 Task: Research Airbnb properties in Wankaner, India from 9th November, 2023 to 16th November, 2023 for 2 adults.2 bedrooms having 2 beds and 1 bathroom. Property type can be flat. Amenities needed are: washing machine. Look for 4 properties as per requirement.
Action: Mouse moved to (467, 59)
Screenshot: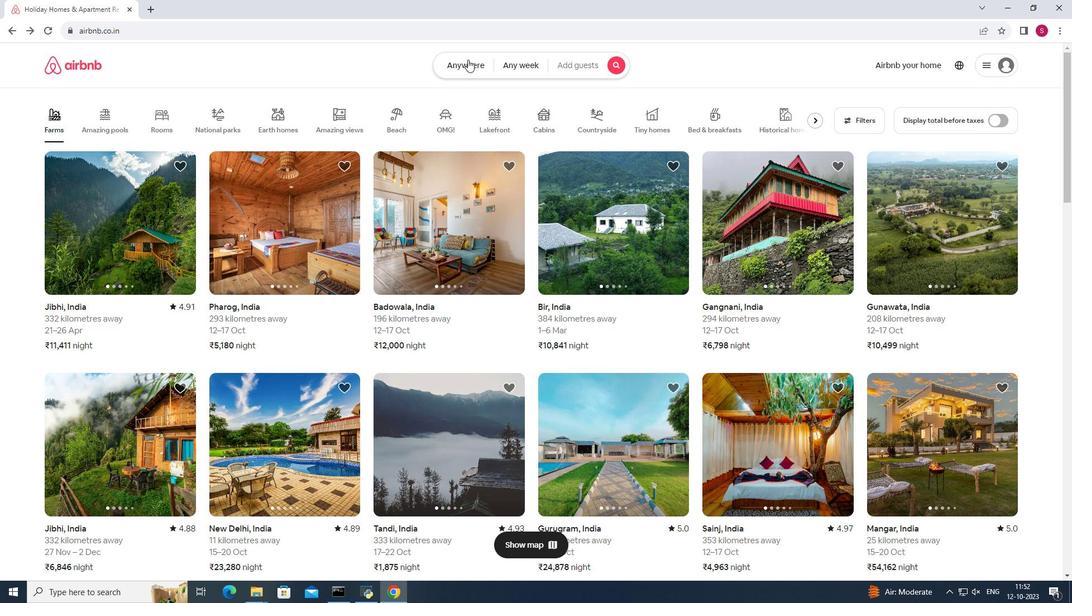 
Action: Mouse pressed left at (467, 59)
Screenshot: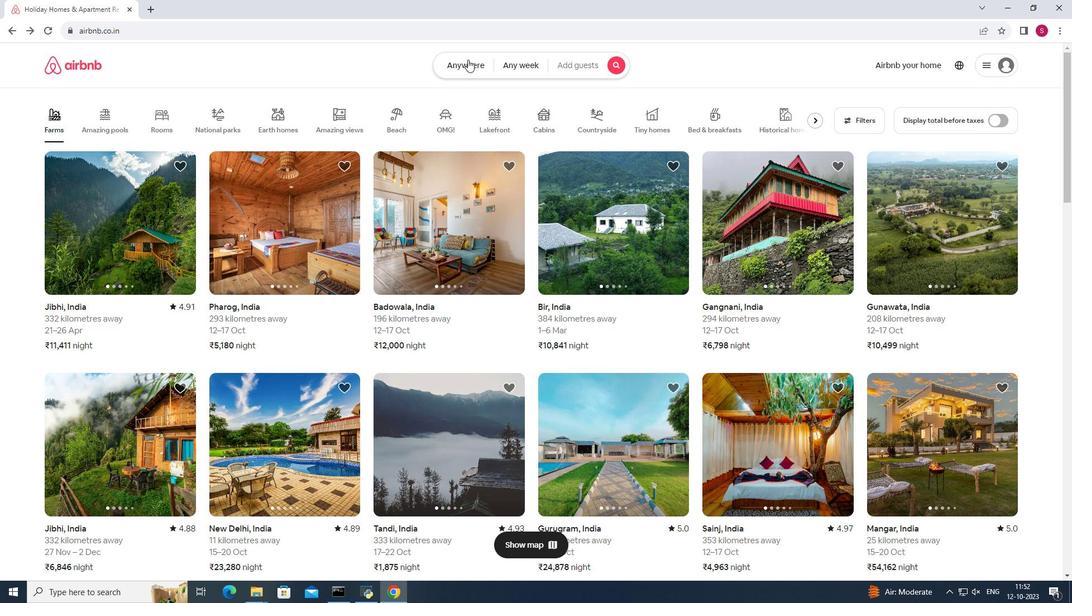 
Action: Mouse moved to (407, 100)
Screenshot: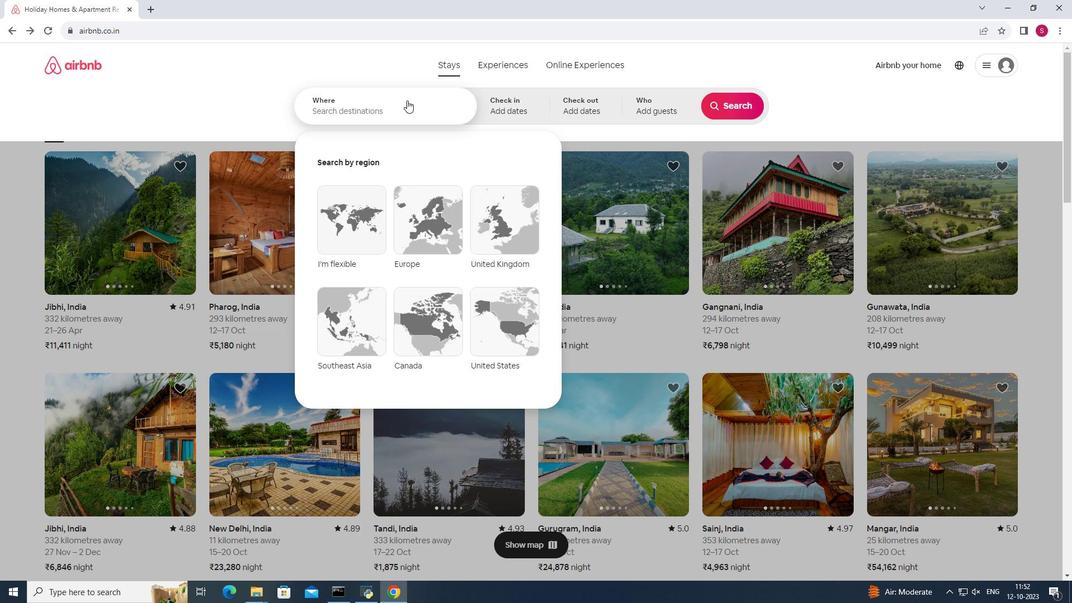 
Action: Mouse pressed left at (407, 100)
Screenshot: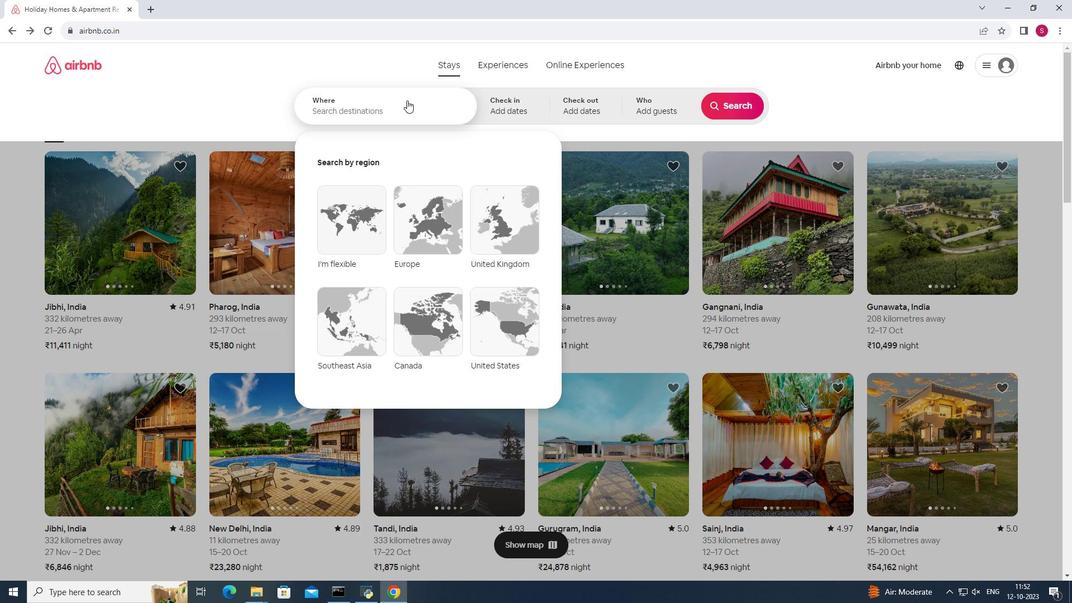 
Action: Key pressed <Key.shift><Key.shift><Key.shift>Wankaner<Key.enter>
Screenshot: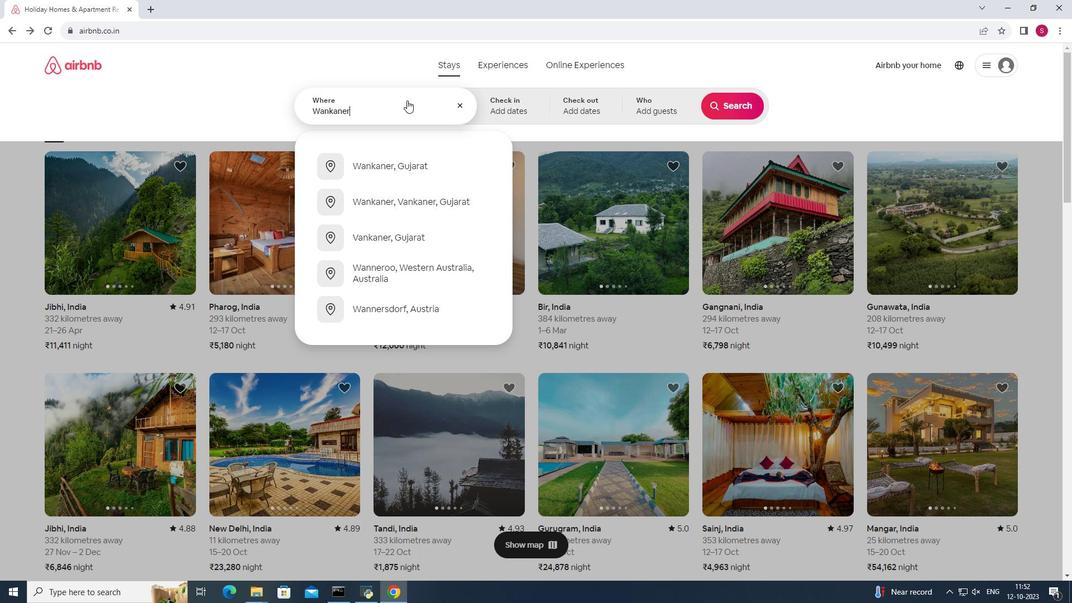 
Action: Mouse moved to (670, 296)
Screenshot: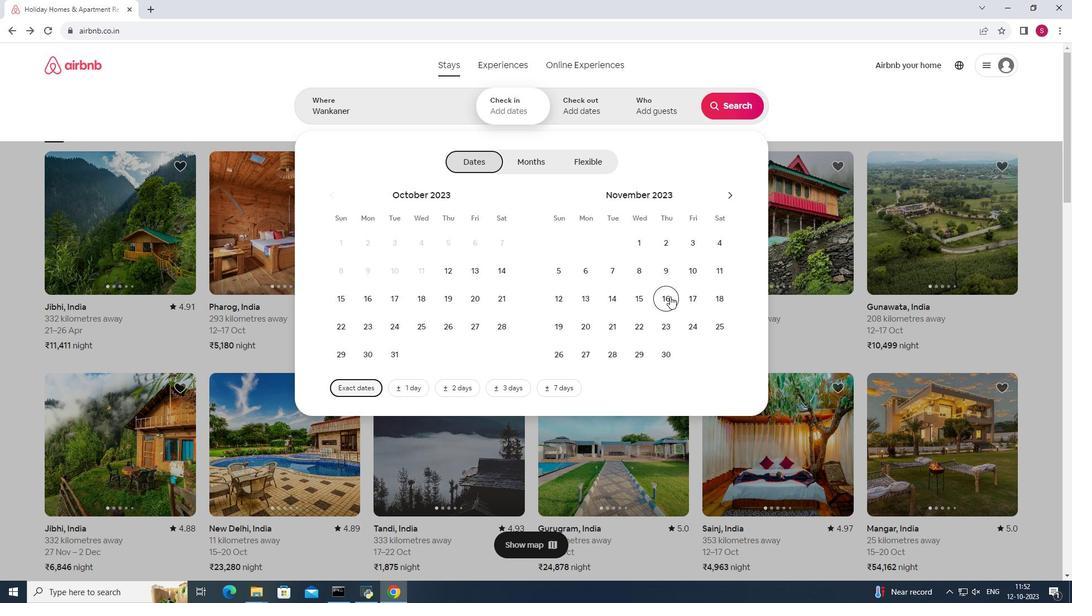 
Action: Mouse pressed left at (670, 296)
Screenshot: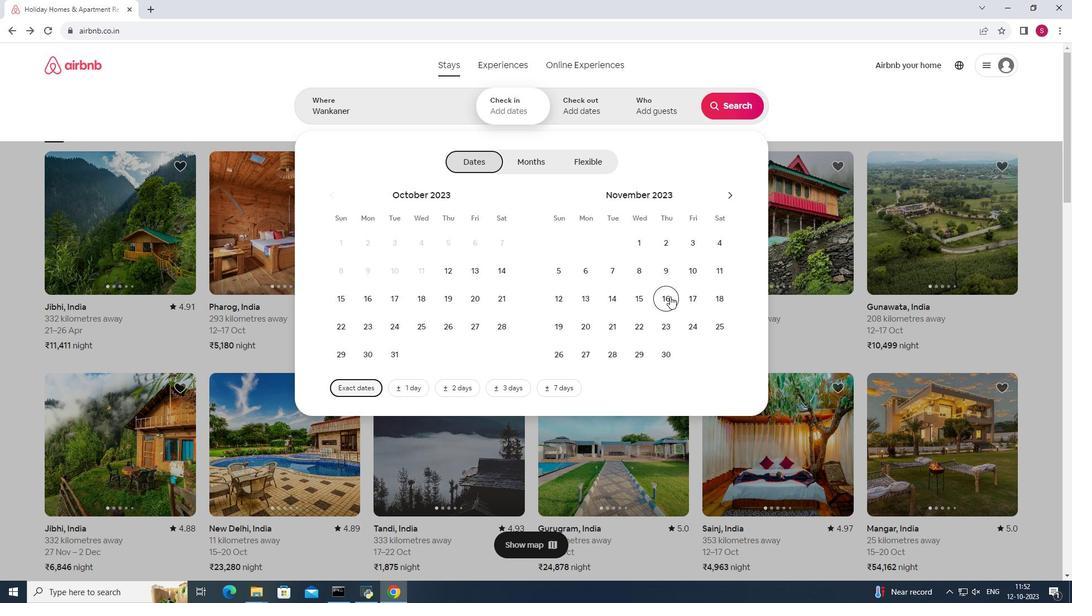 
Action: Mouse moved to (667, 271)
Screenshot: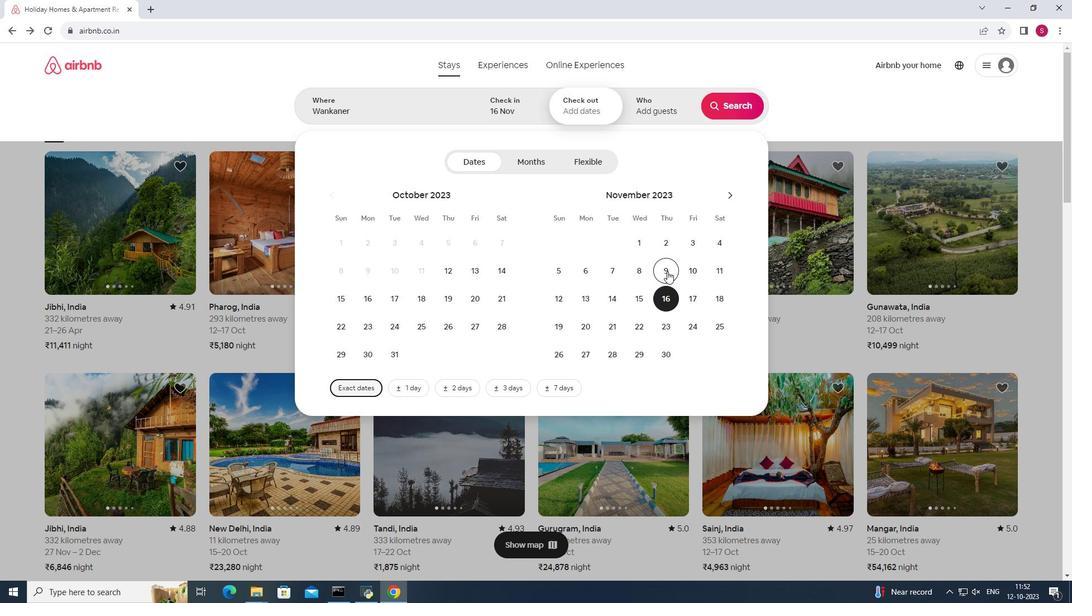 
Action: Mouse pressed left at (667, 271)
Screenshot: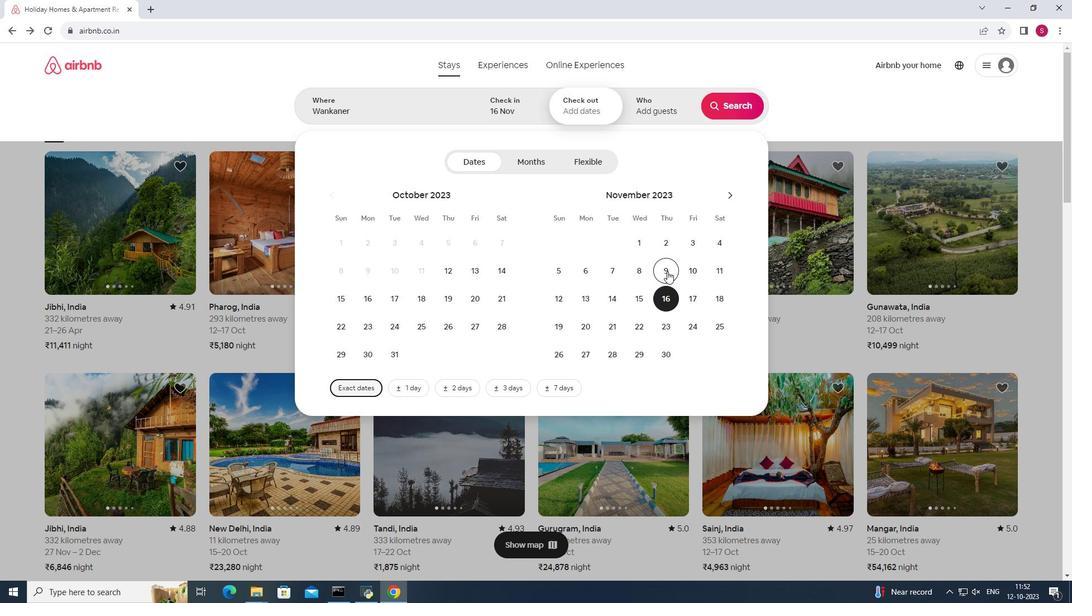 
Action: Mouse moved to (665, 304)
Screenshot: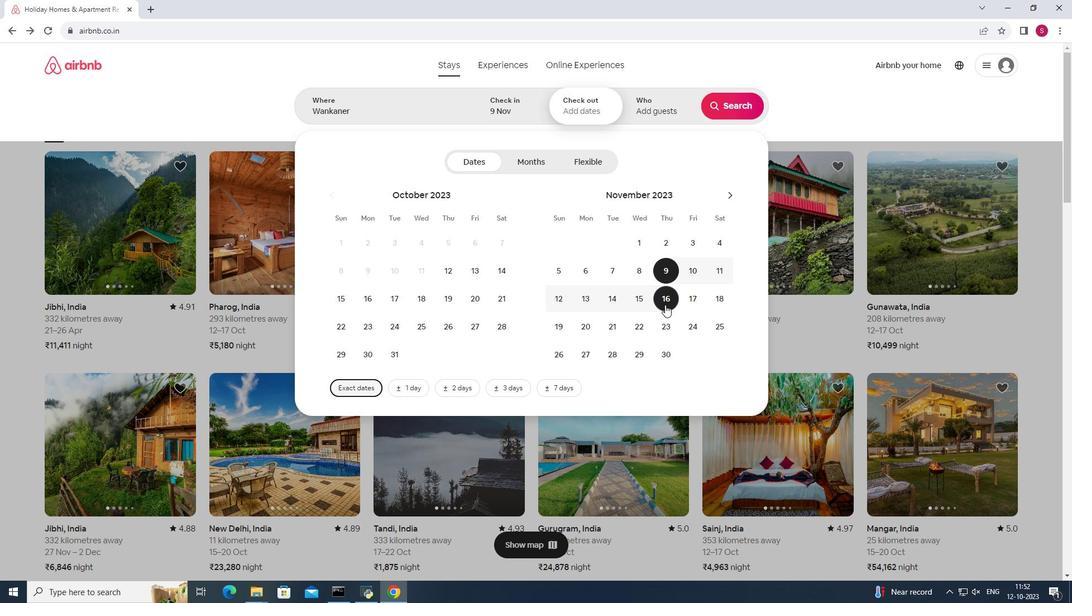 
Action: Mouse pressed left at (665, 304)
Screenshot: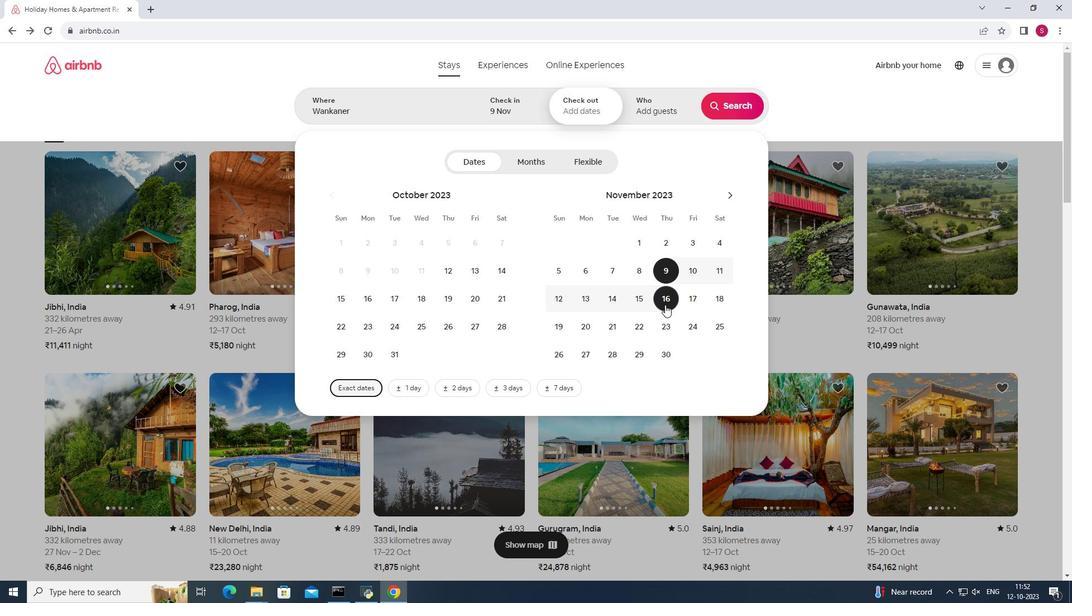 
Action: Mouse moved to (655, 102)
Screenshot: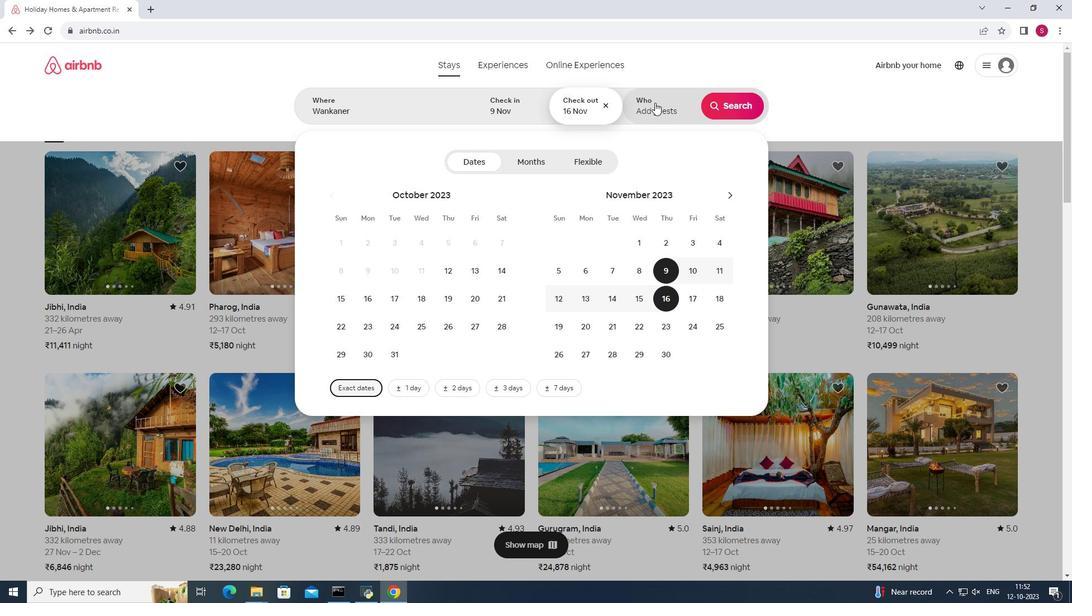 
Action: Mouse pressed left at (655, 102)
Screenshot: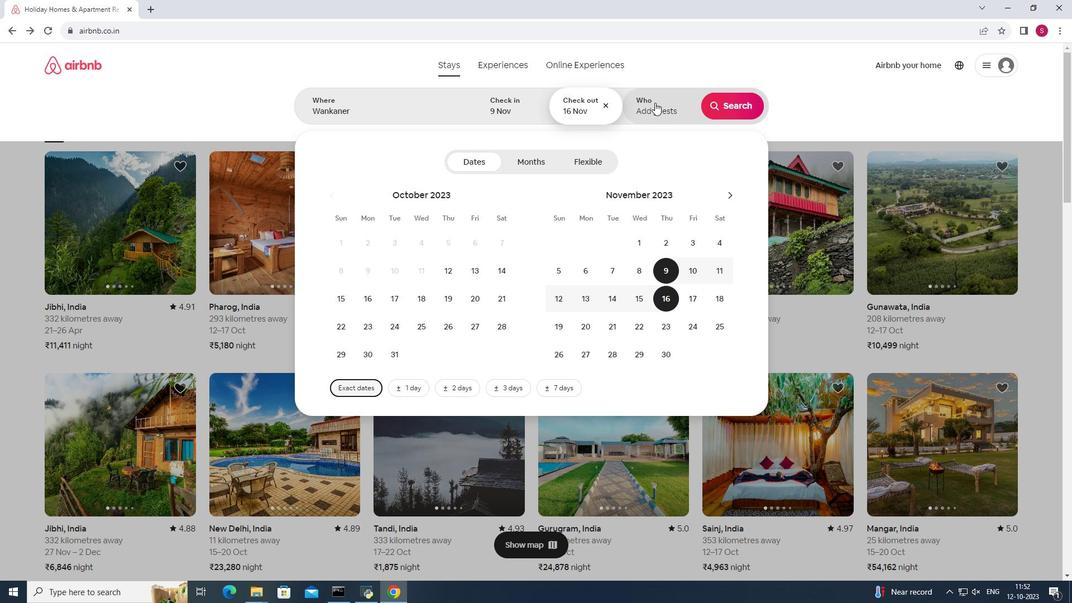 
Action: Mouse moved to (740, 167)
Screenshot: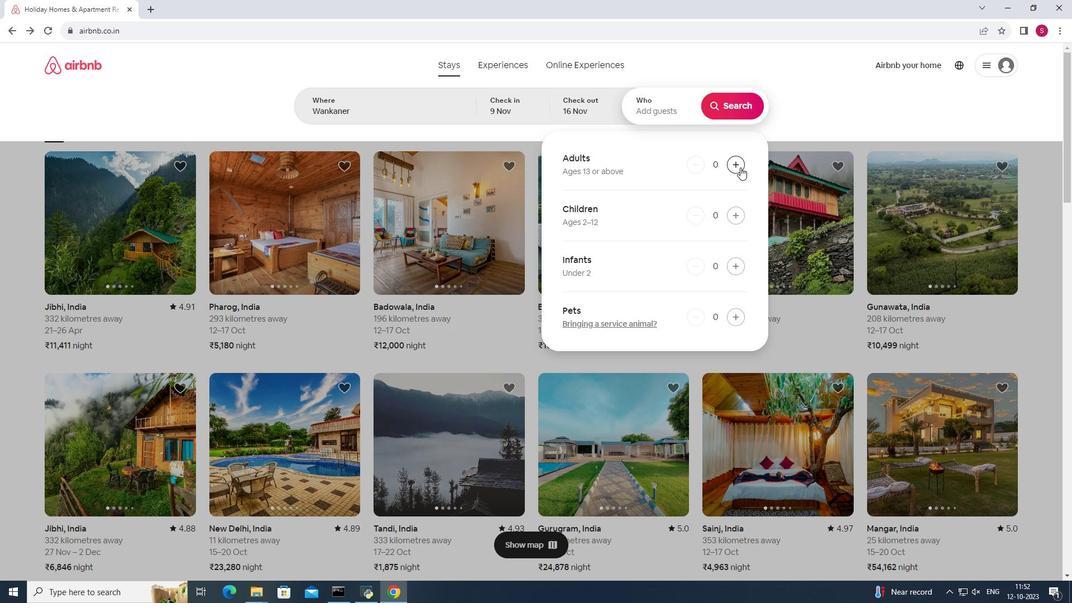 
Action: Mouse pressed left at (740, 167)
Screenshot: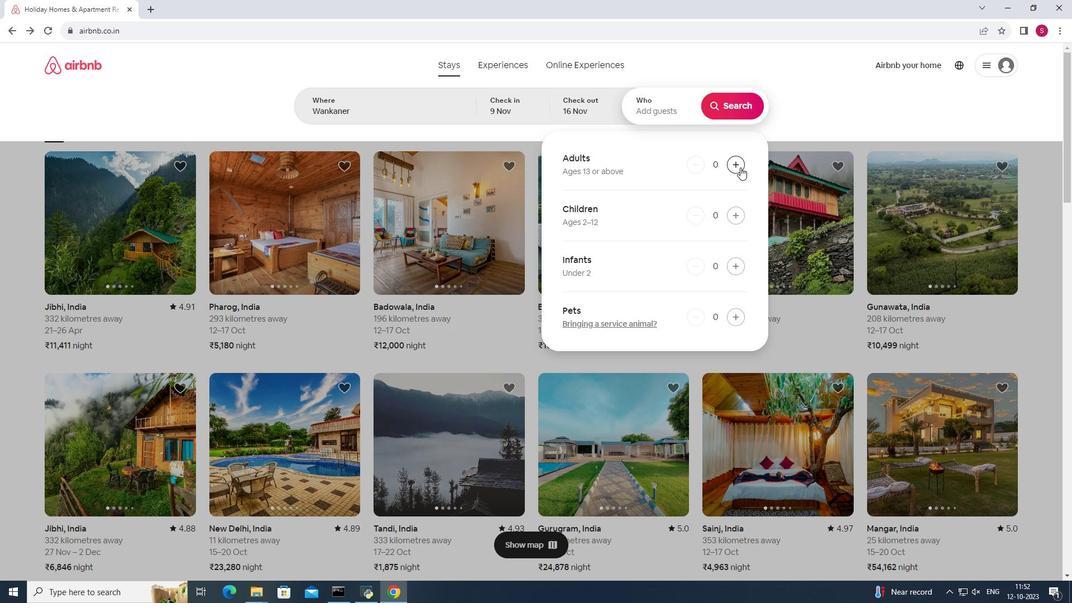 
Action: Mouse pressed left at (740, 167)
Screenshot: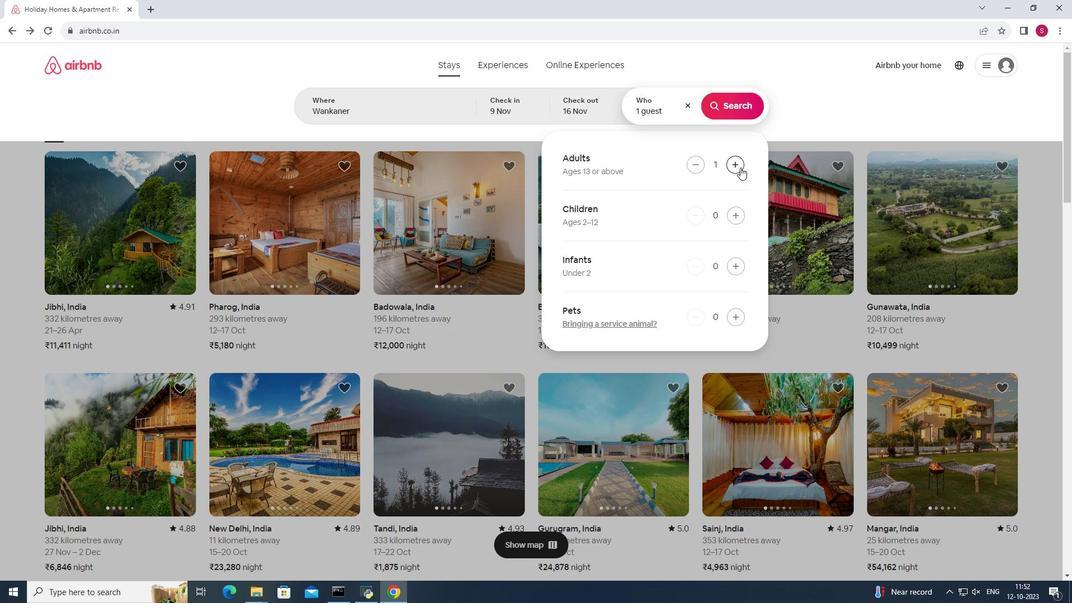 
Action: Mouse moved to (738, 111)
Screenshot: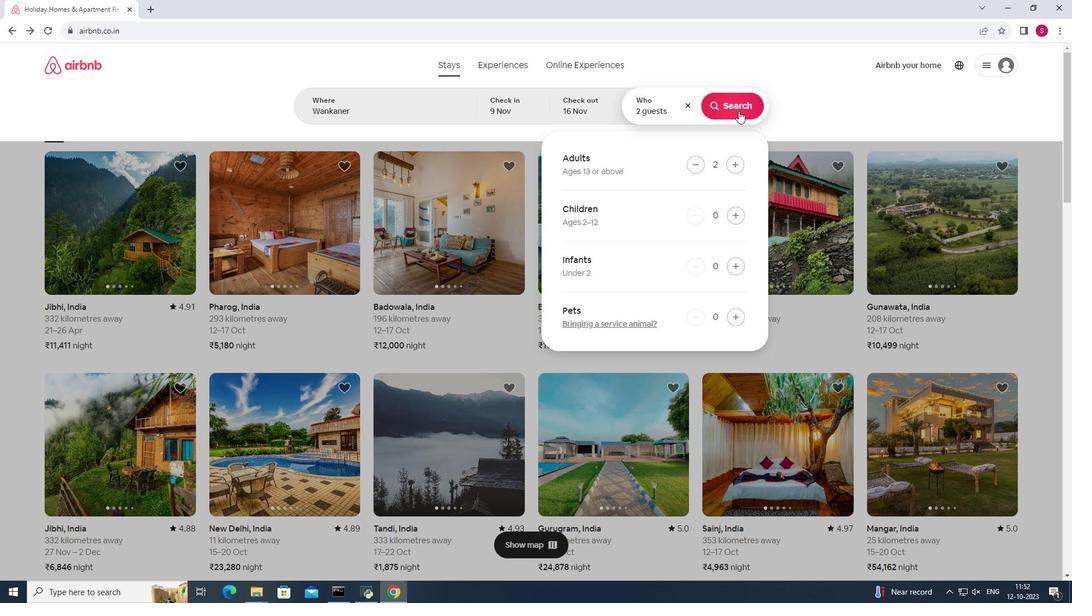 
Action: Mouse pressed left at (738, 111)
Screenshot: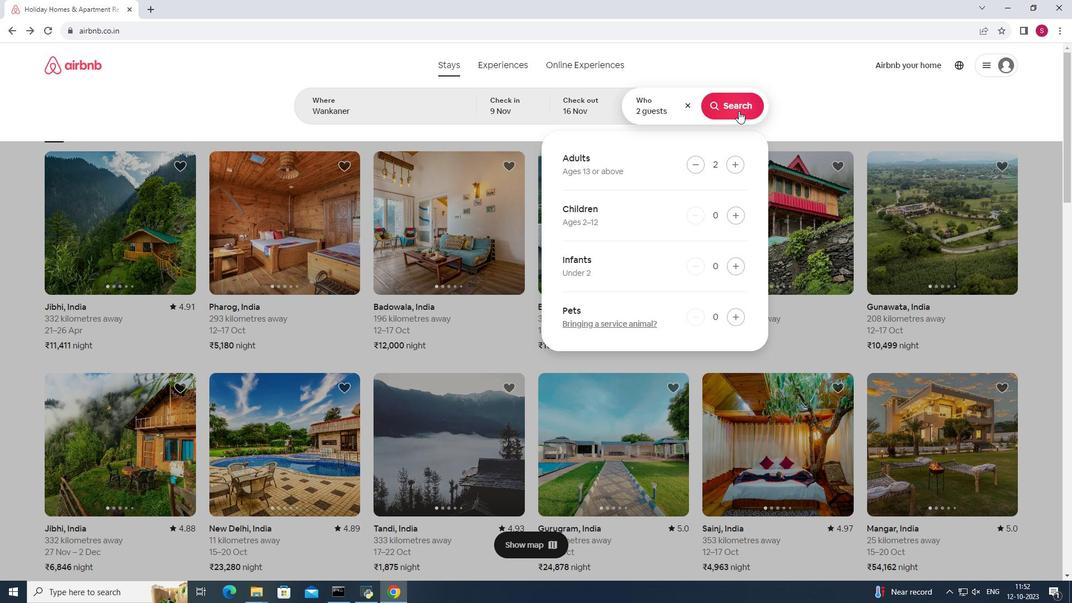 
Action: Mouse moved to (897, 113)
Screenshot: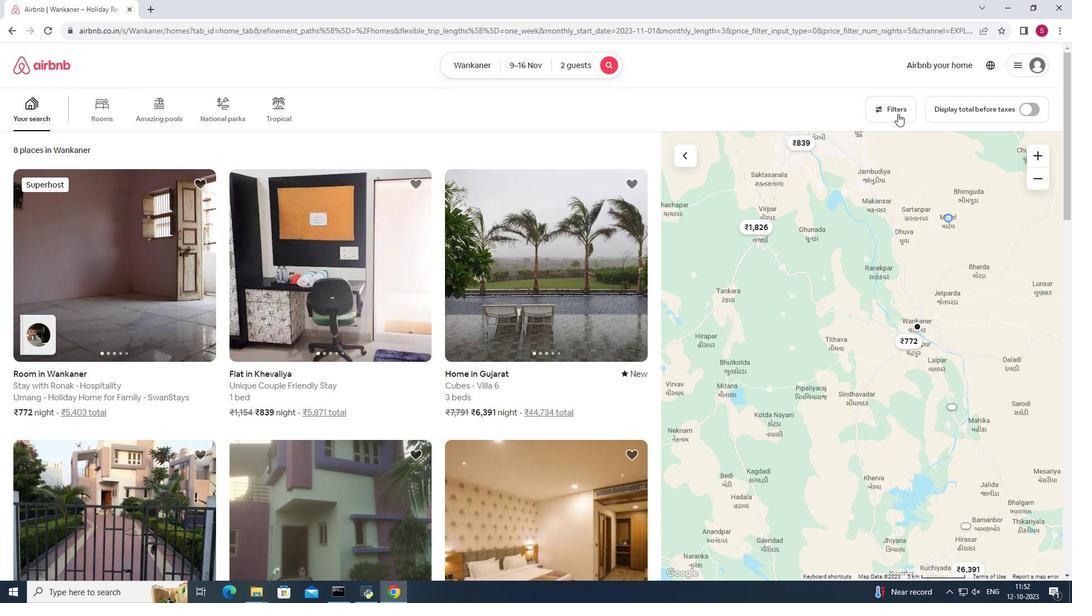 
Action: Mouse pressed left at (897, 113)
Screenshot: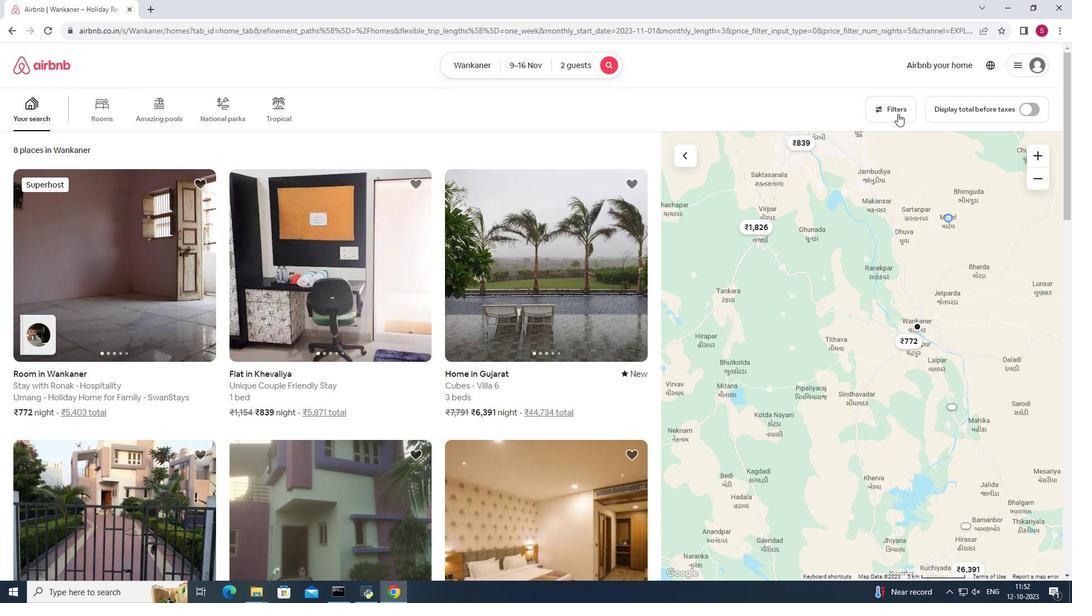 
Action: Mouse pressed left at (897, 113)
Screenshot: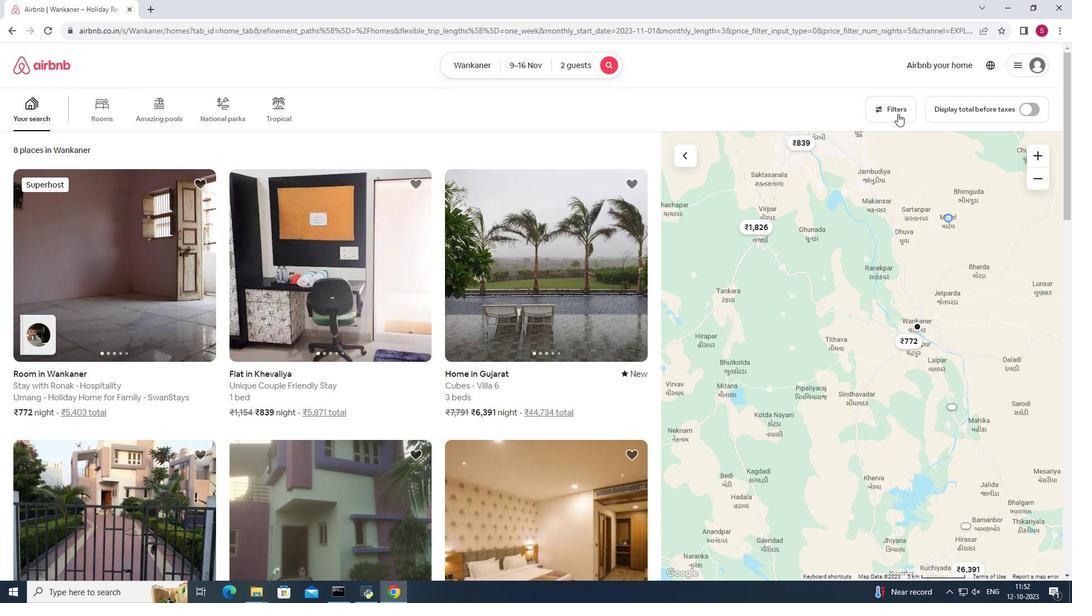 
Action: Mouse moved to (892, 112)
Screenshot: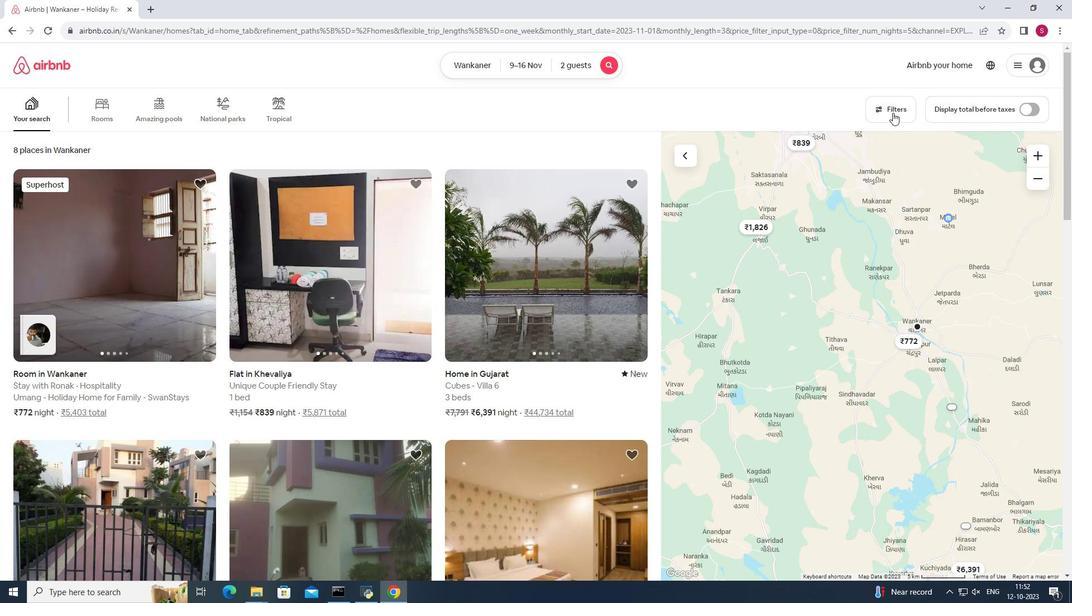
Action: Mouse pressed left at (892, 112)
Screenshot: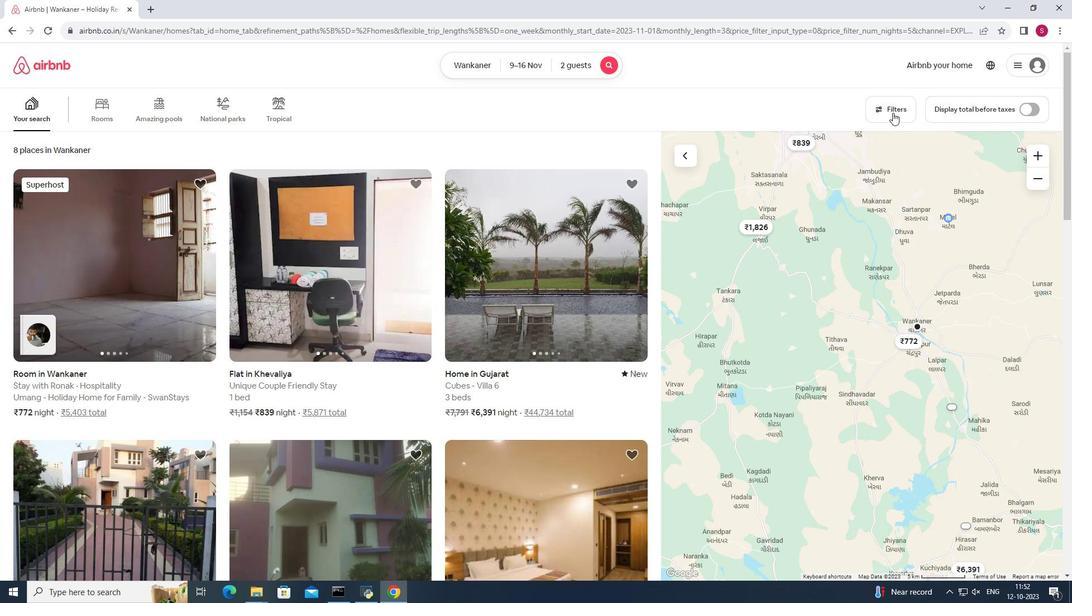 
Action: Mouse moved to (514, 286)
Screenshot: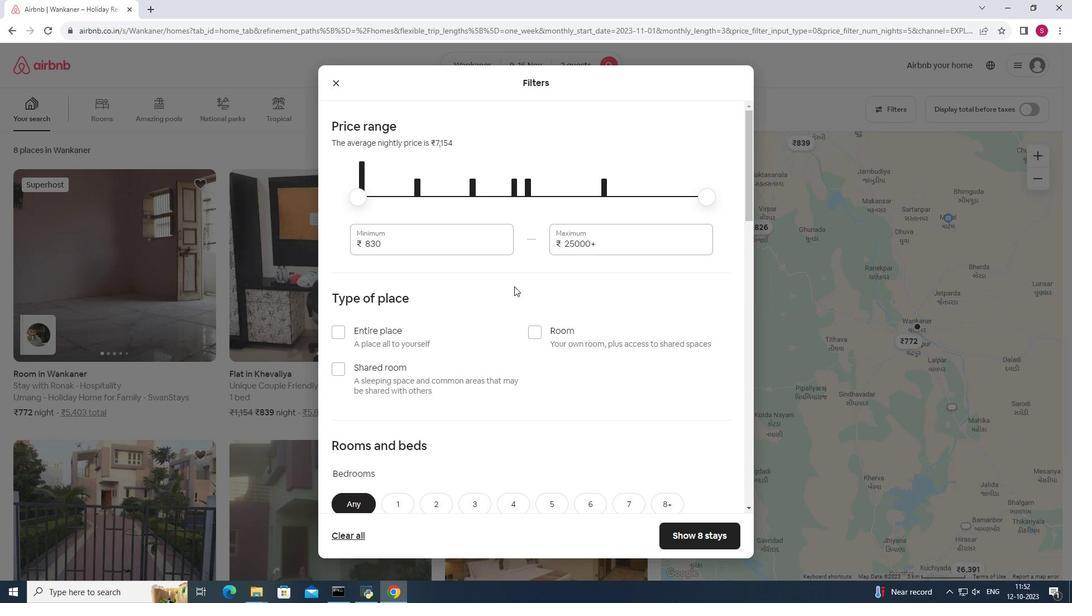 
Action: Mouse scrolled (514, 285) with delta (0, 0)
Screenshot: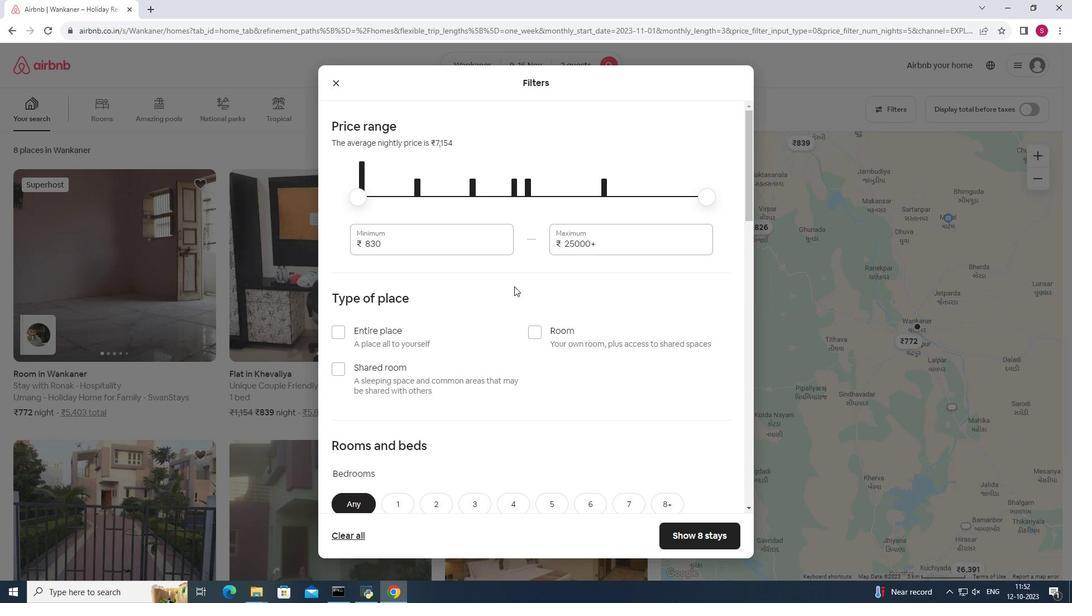 
Action: Mouse moved to (514, 286)
Screenshot: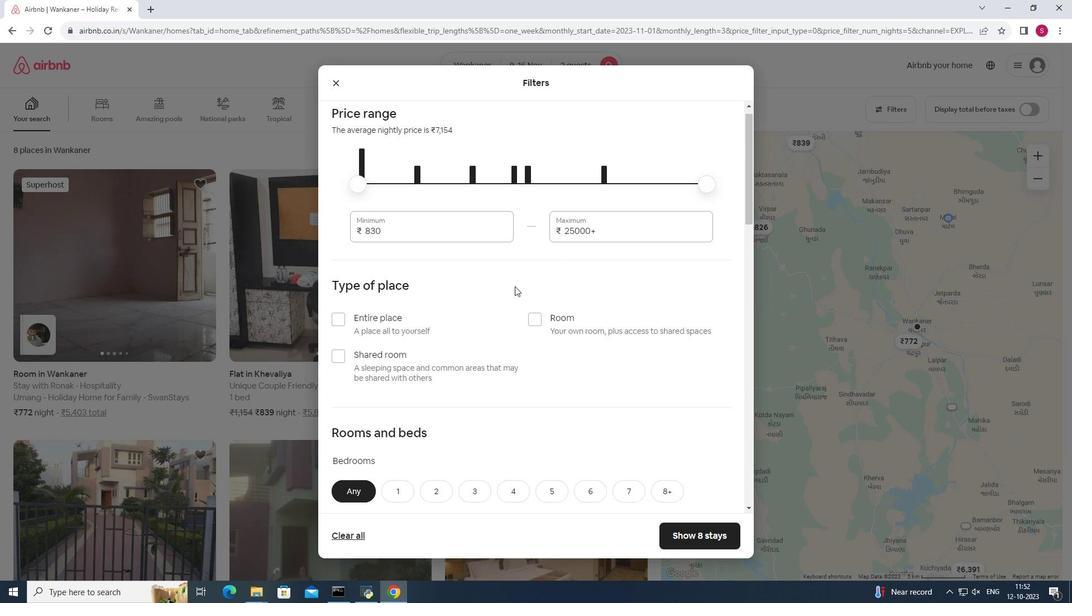 
Action: Mouse scrolled (514, 285) with delta (0, 0)
Screenshot: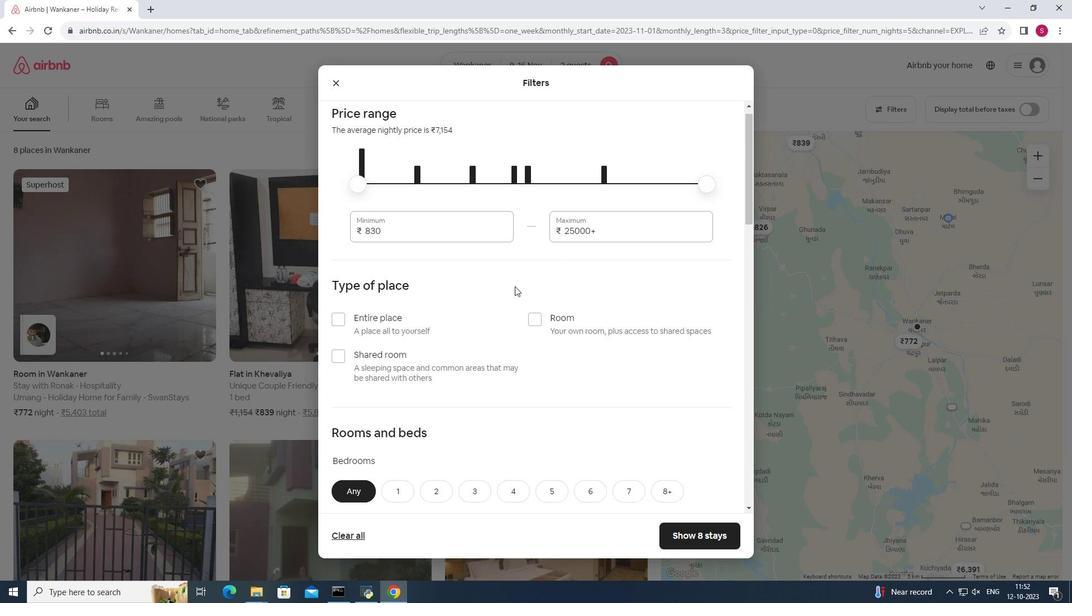 
Action: Mouse scrolled (514, 285) with delta (0, 0)
Screenshot: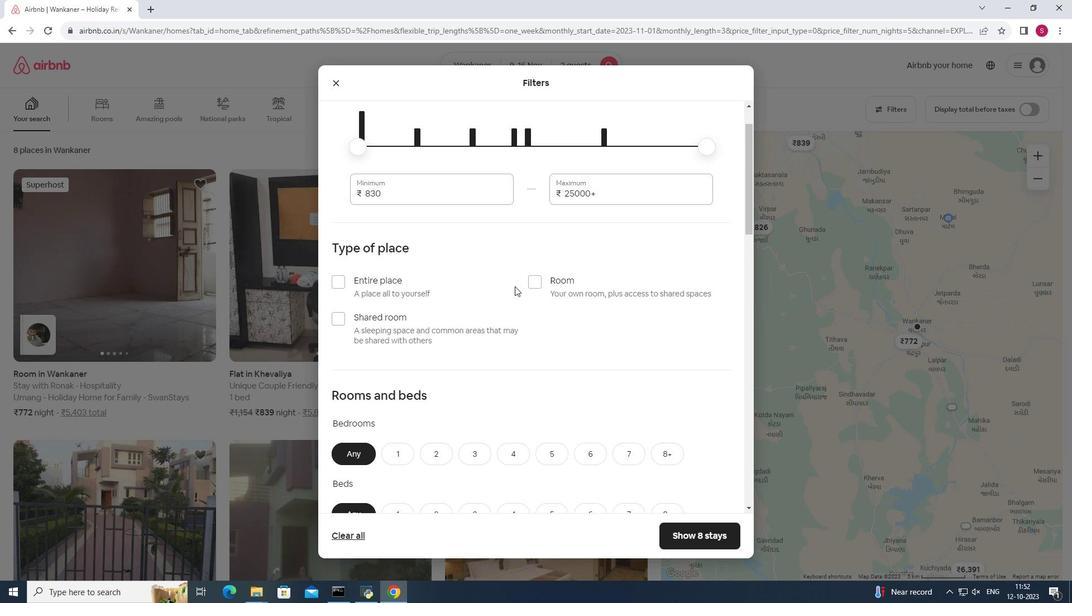 
Action: Mouse moved to (515, 292)
Screenshot: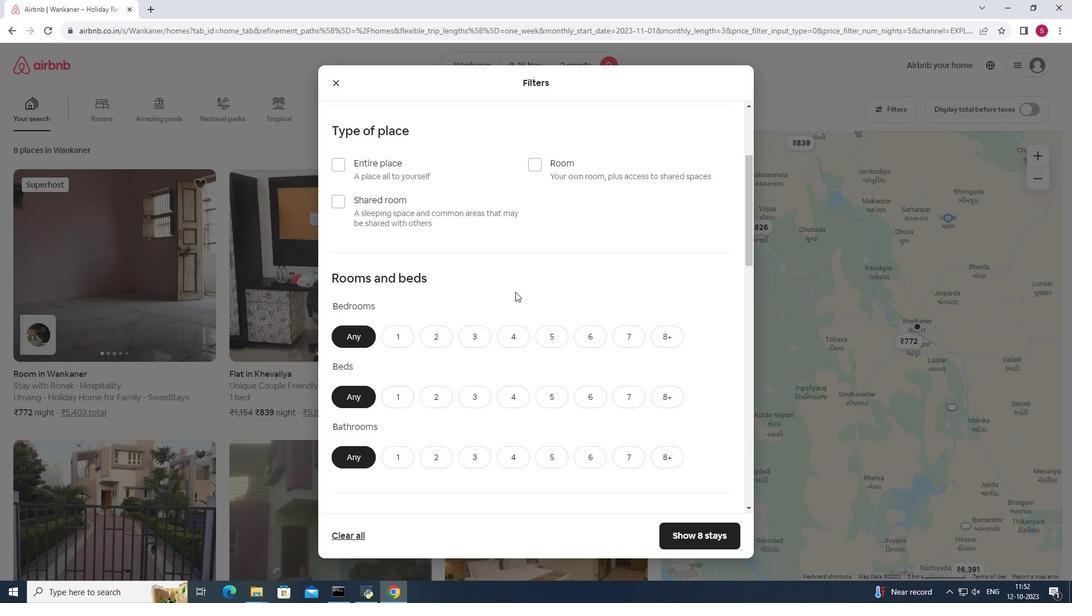 
Action: Mouse scrolled (515, 291) with delta (0, 0)
Screenshot: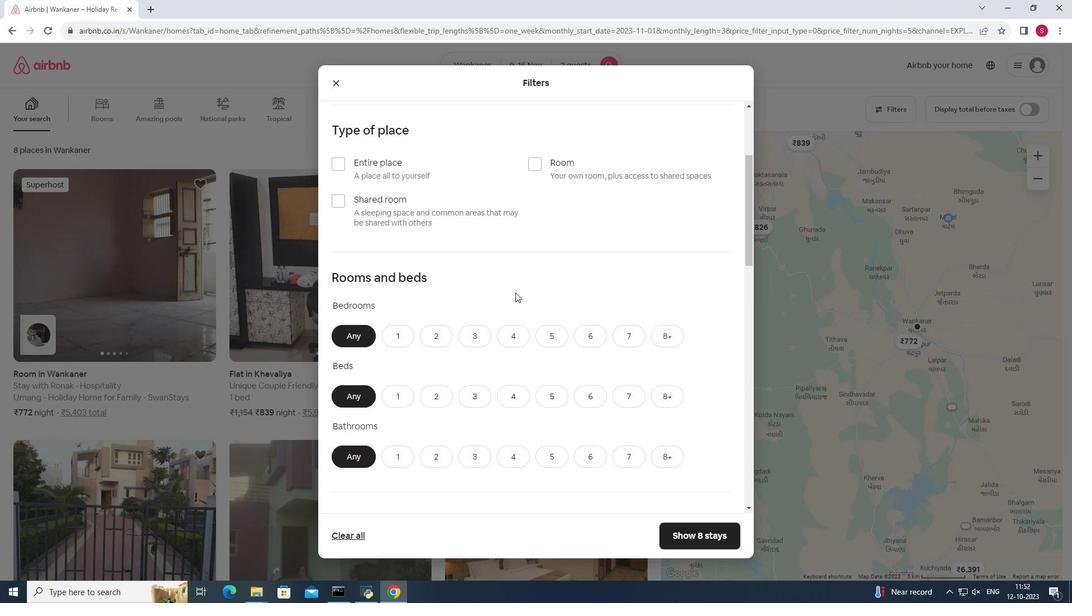 
Action: Mouse moved to (440, 282)
Screenshot: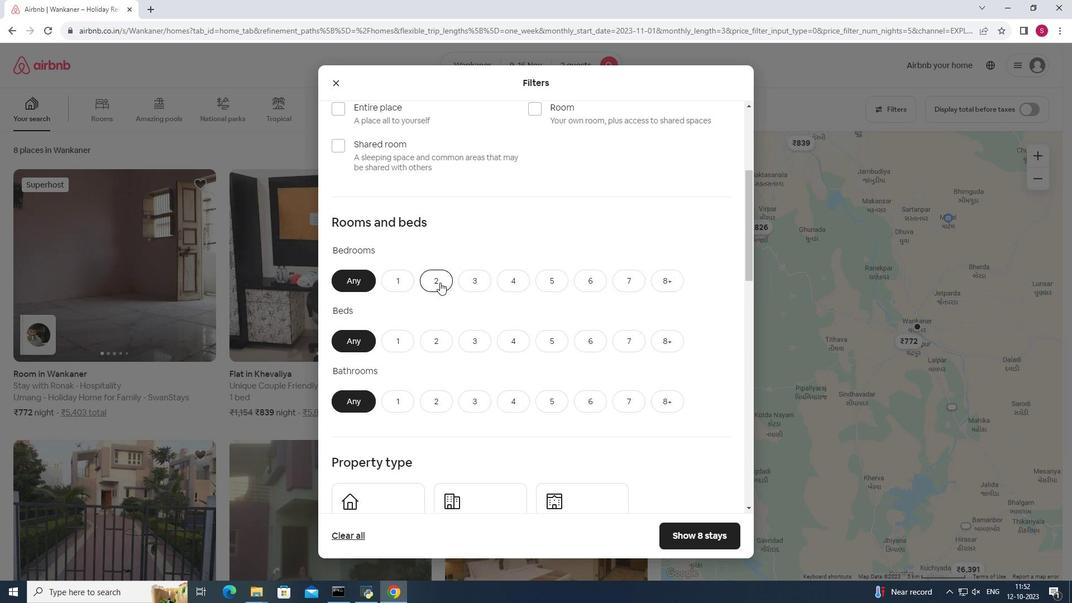 
Action: Mouse pressed left at (440, 282)
Screenshot: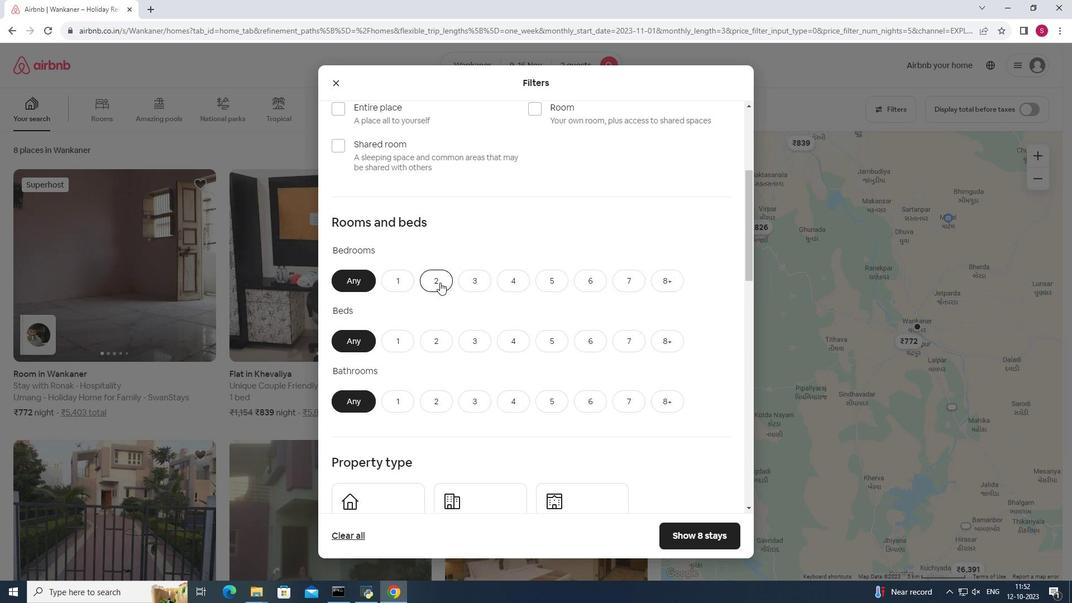 
Action: Mouse pressed left at (440, 282)
Screenshot: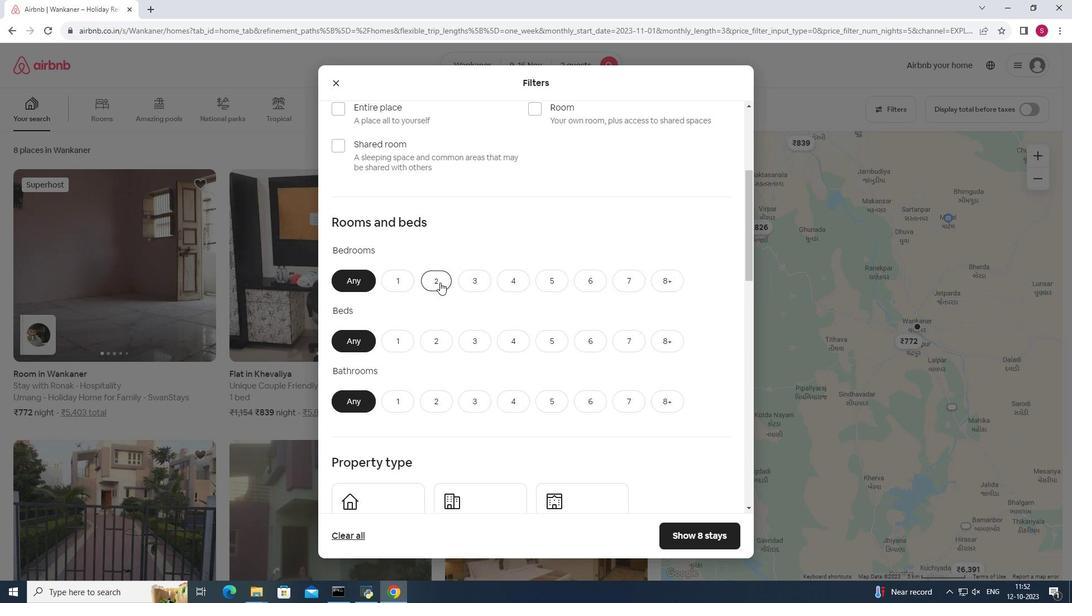 
Action: Mouse moved to (433, 342)
Screenshot: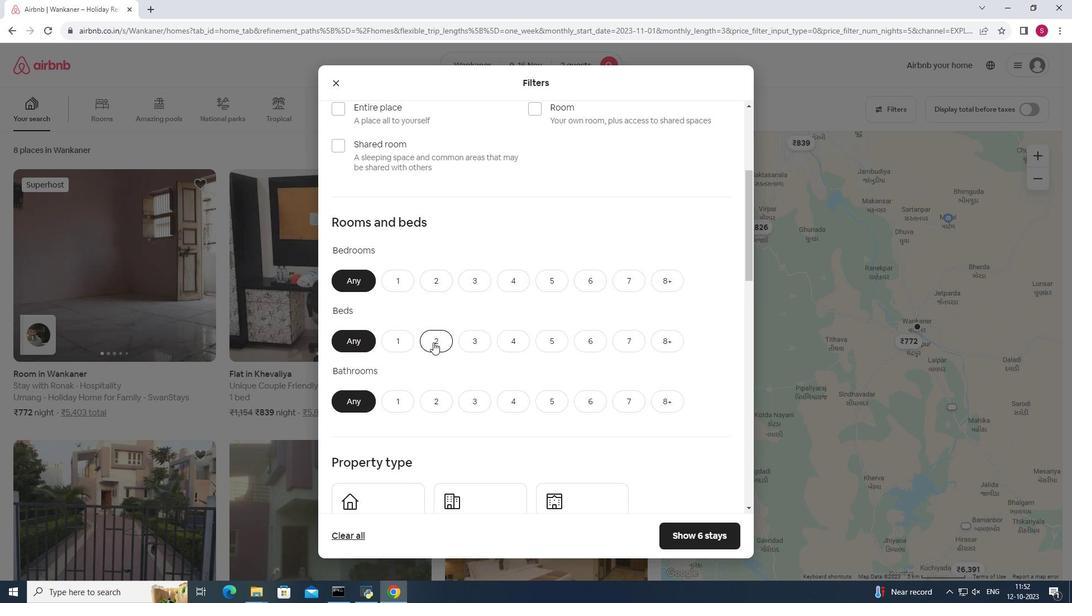 
Action: Mouse pressed left at (433, 342)
Screenshot: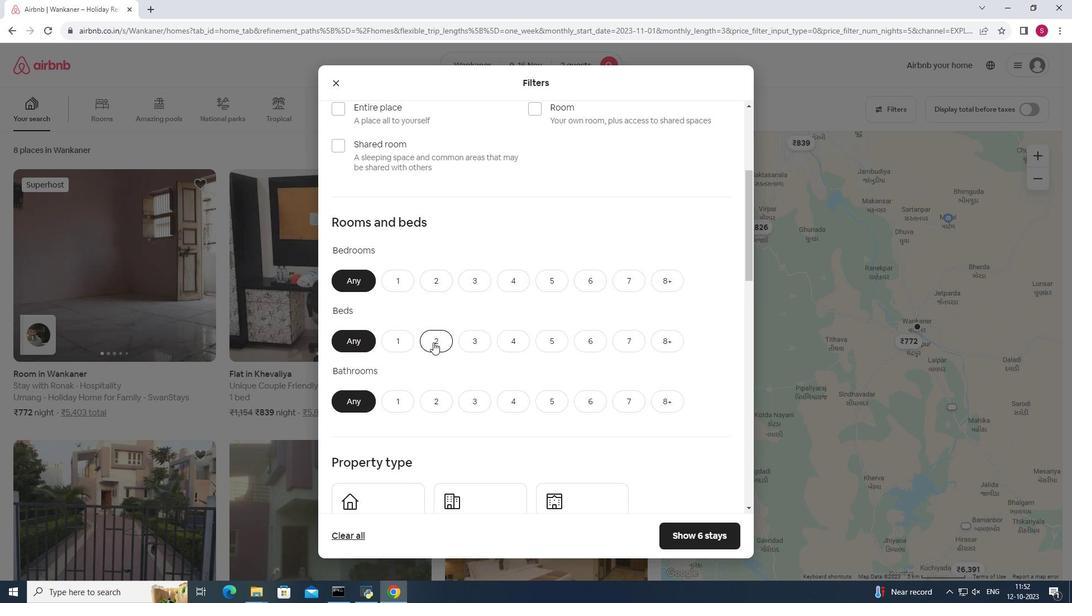 
Action: Mouse moved to (394, 403)
Screenshot: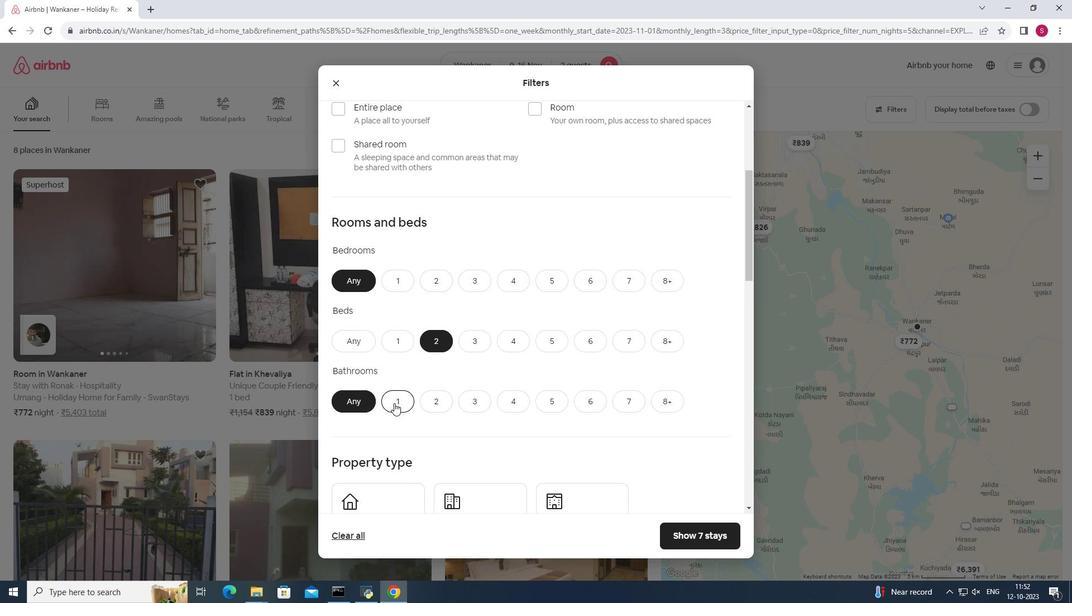 
Action: Mouse pressed left at (394, 403)
Screenshot: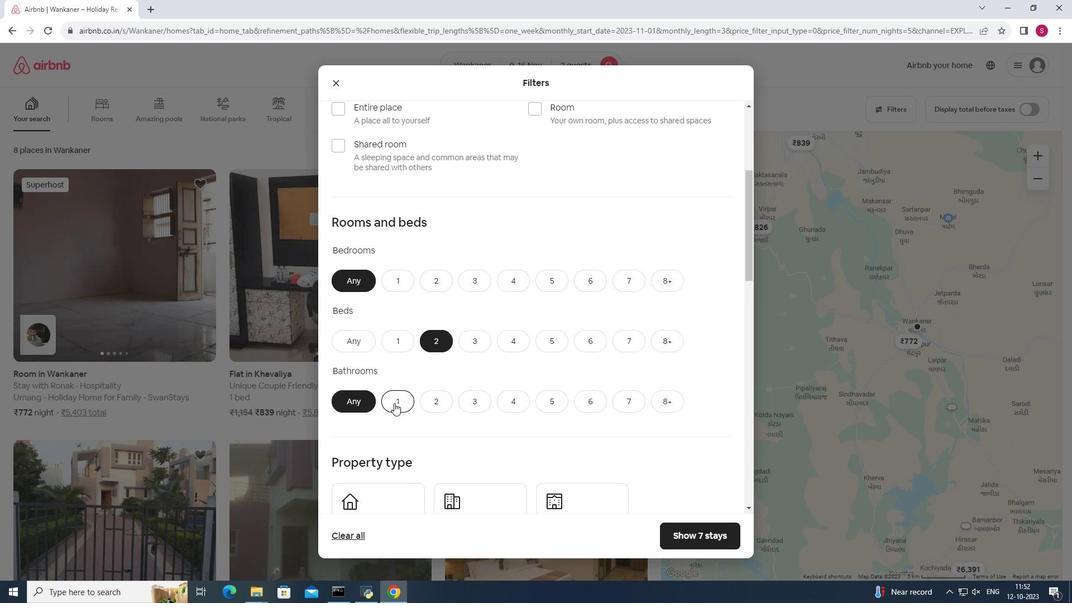 
Action: Mouse moved to (526, 362)
Screenshot: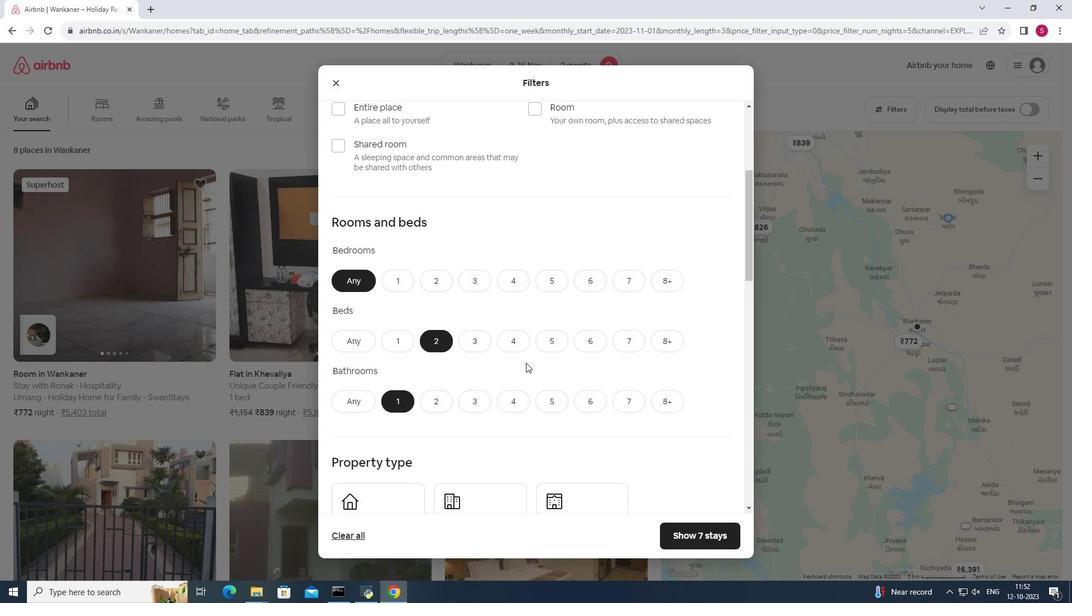 
Action: Mouse scrolled (526, 362) with delta (0, 0)
Screenshot: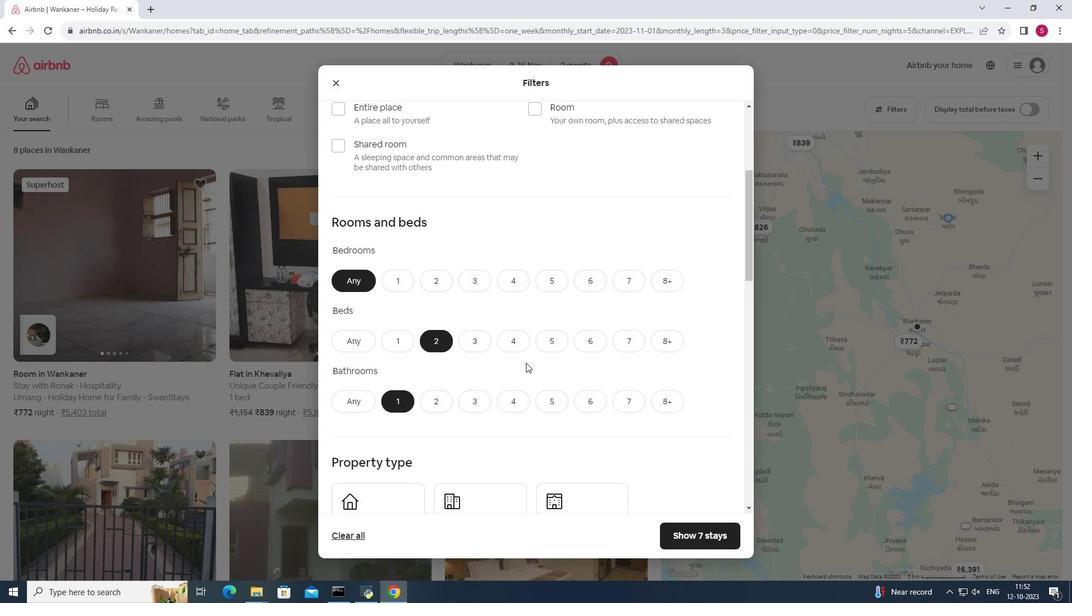 
Action: Mouse scrolled (526, 362) with delta (0, 0)
Screenshot: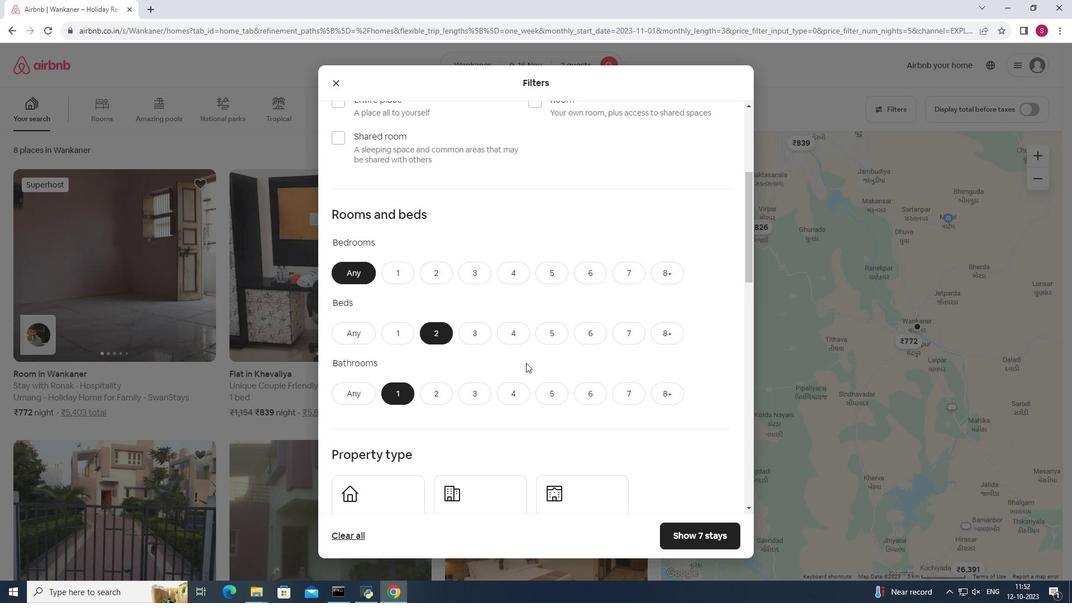 
Action: Mouse scrolled (526, 362) with delta (0, 0)
Screenshot: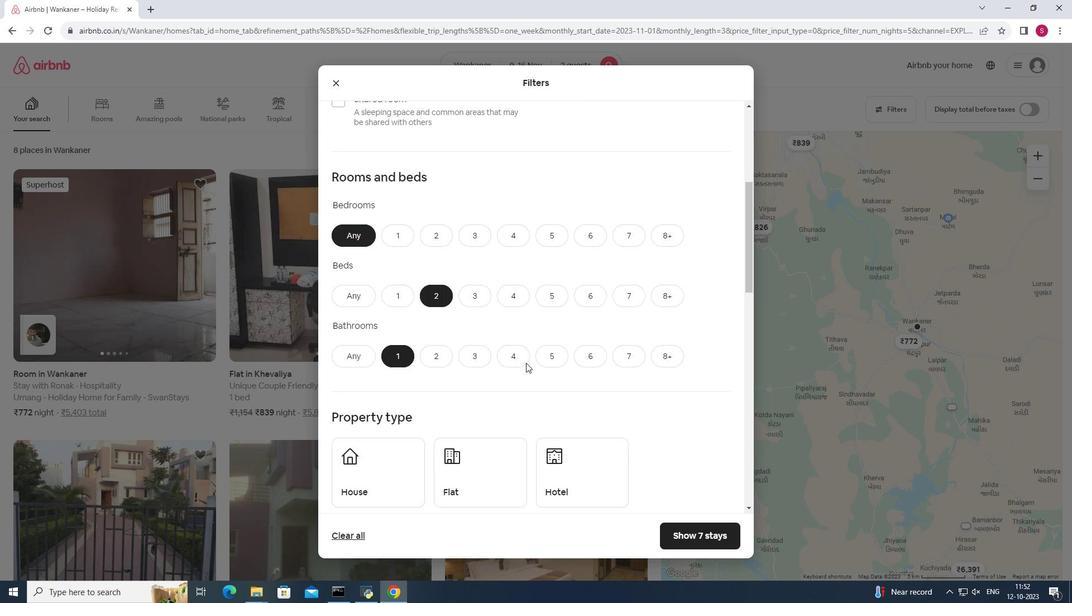 
Action: Mouse scrolled (526, 362) with delta (0, 0)
Screenshot: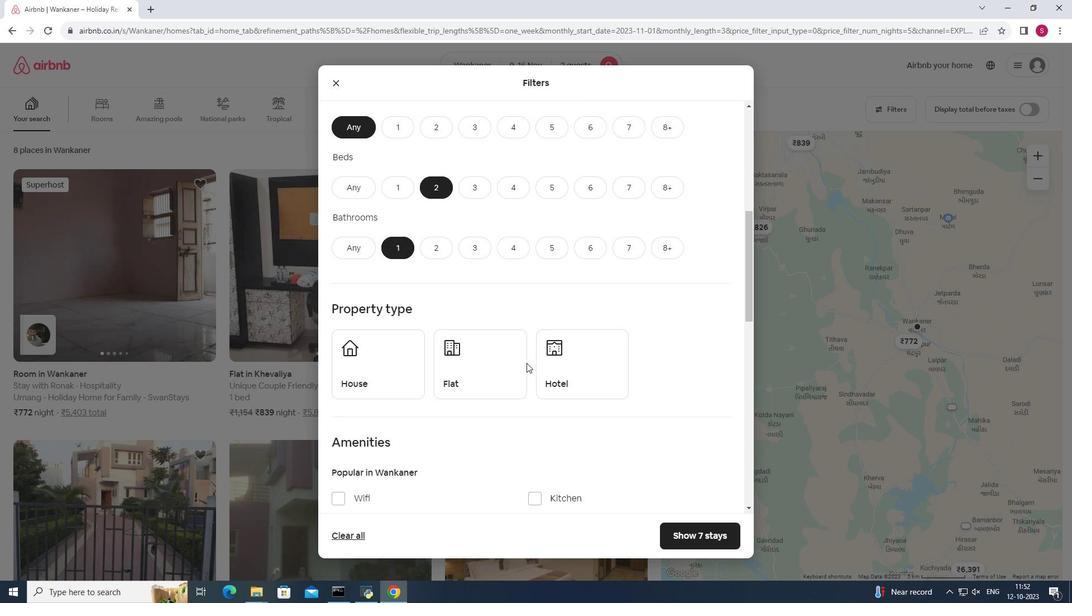 
Action: Mouse moved to (470, 302)
Screenshot: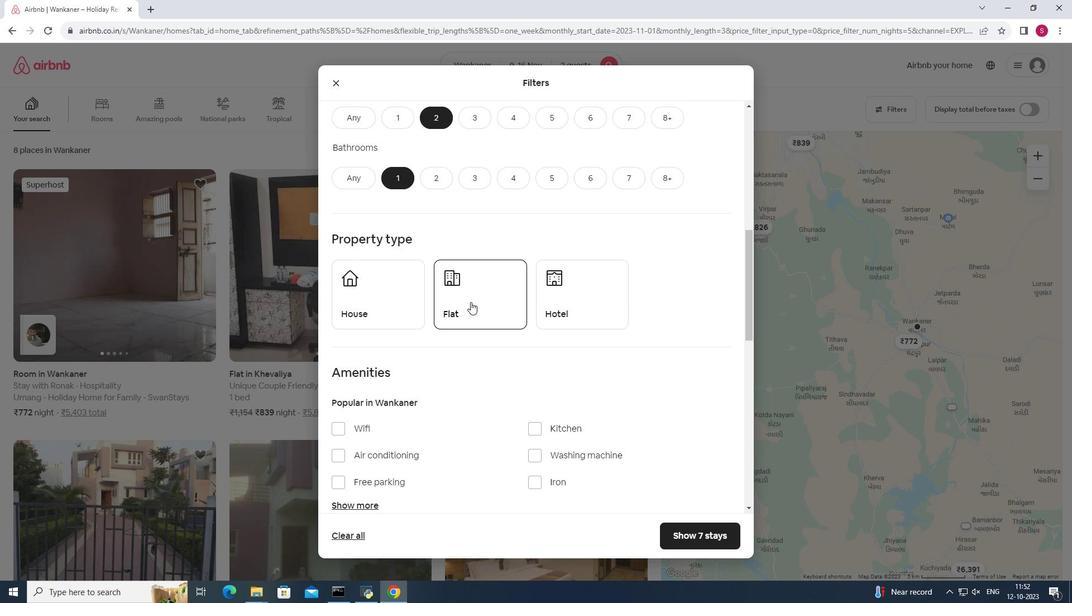 
Action: Mouse pressed left at (470, 302)
Screenshot: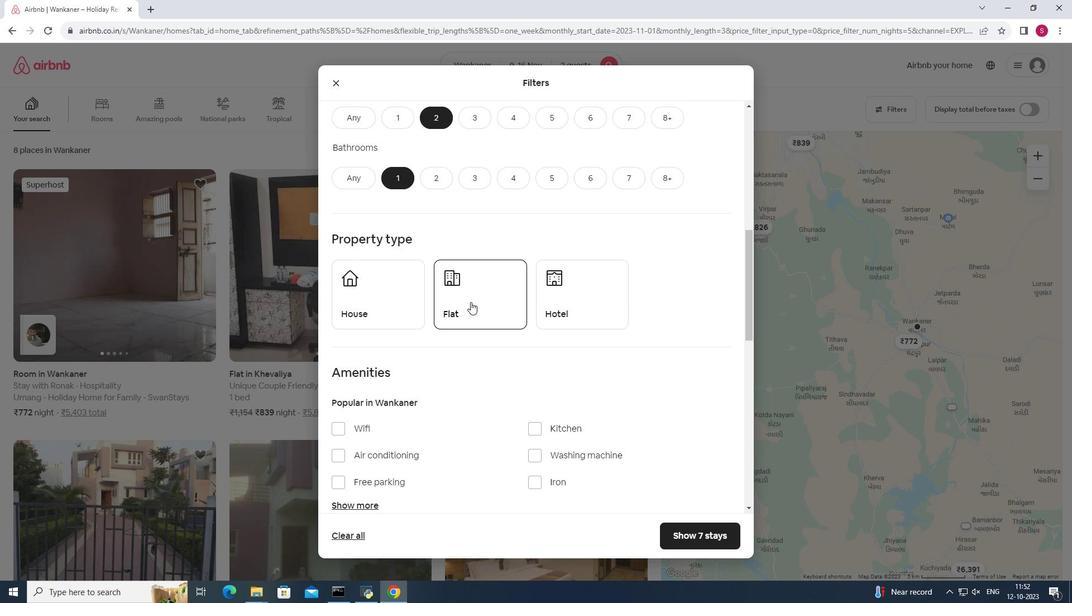 
Action: Mouse moved to (607, 347)
Screenshot: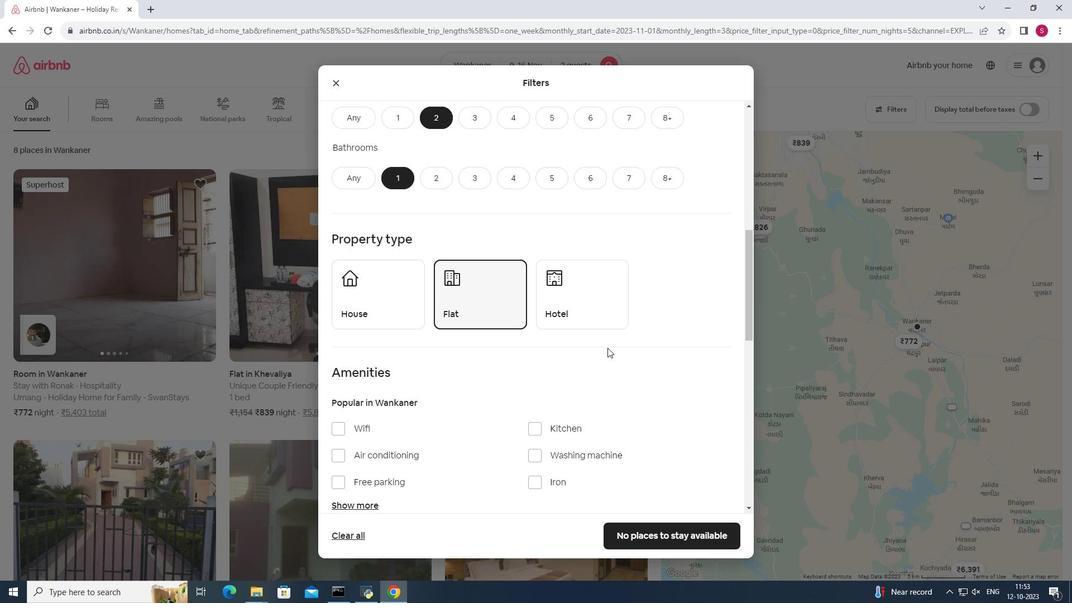 
Action: Mouse scrolled (607, 347) with delta (0, 0)
Screenshot: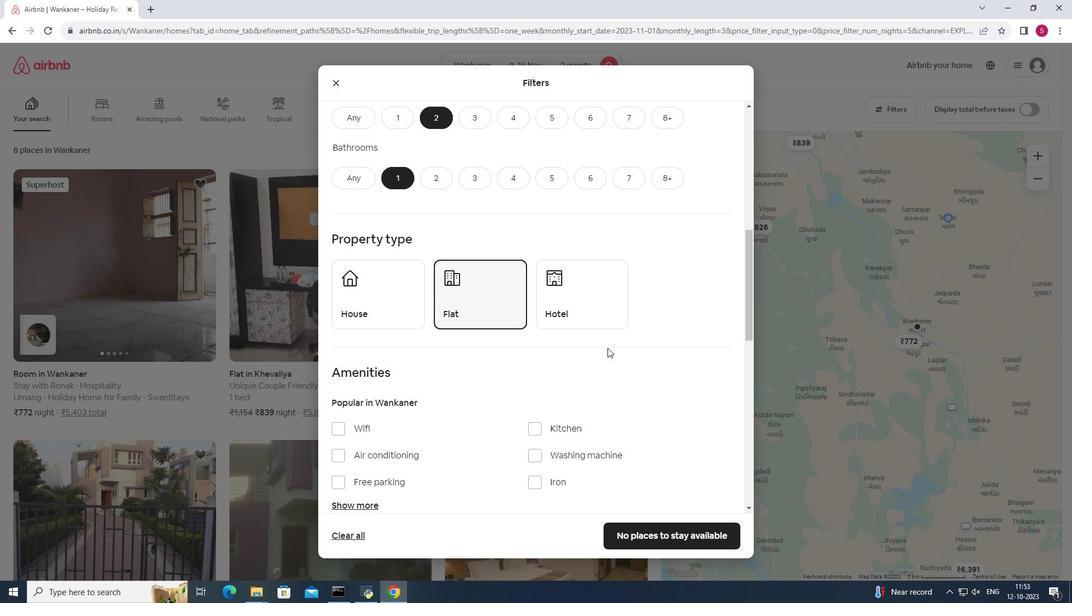 
Action: Mouse scrolled (607, 347) with delta (0, 0)
Screenshot: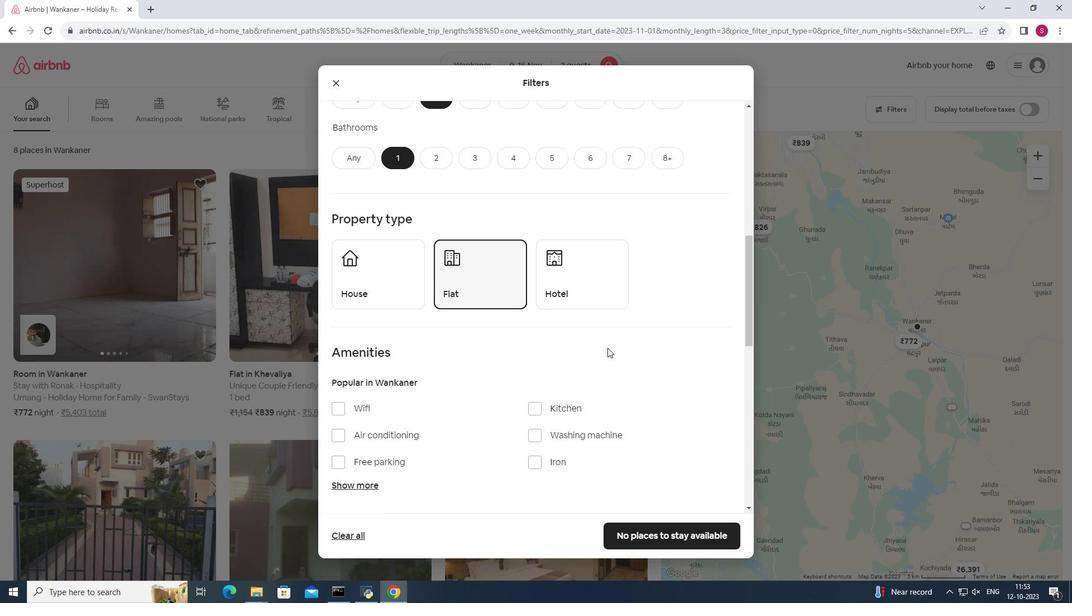 
Action: Mouse moved to (537, 344)
Screenshot: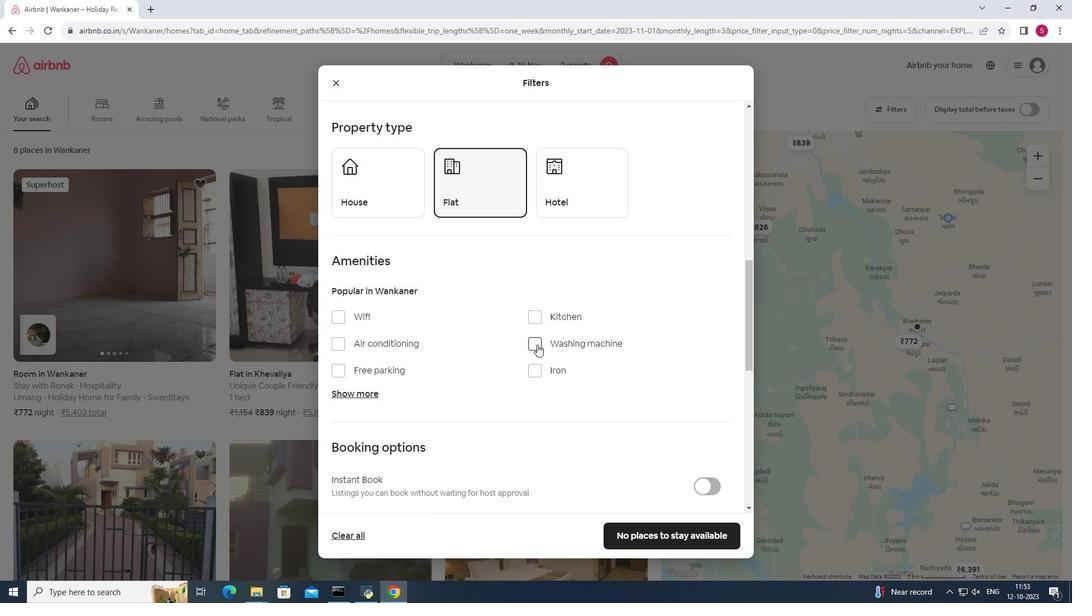 
Action: Mouse pressed left at (537, 344)
Screenshot: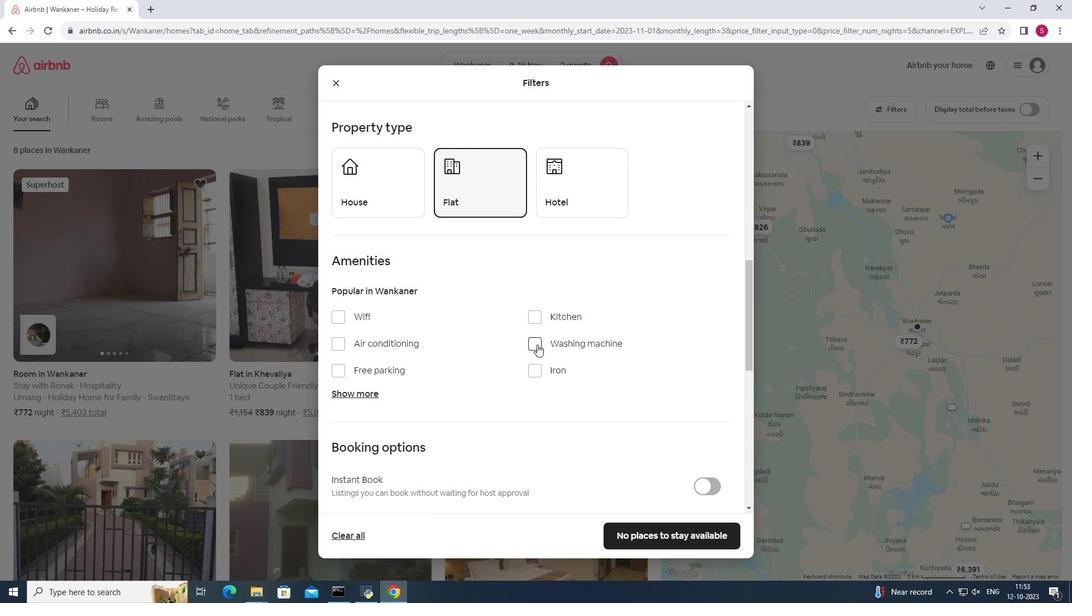 
Action: Mouse moved to (643, 534)
Screenshot: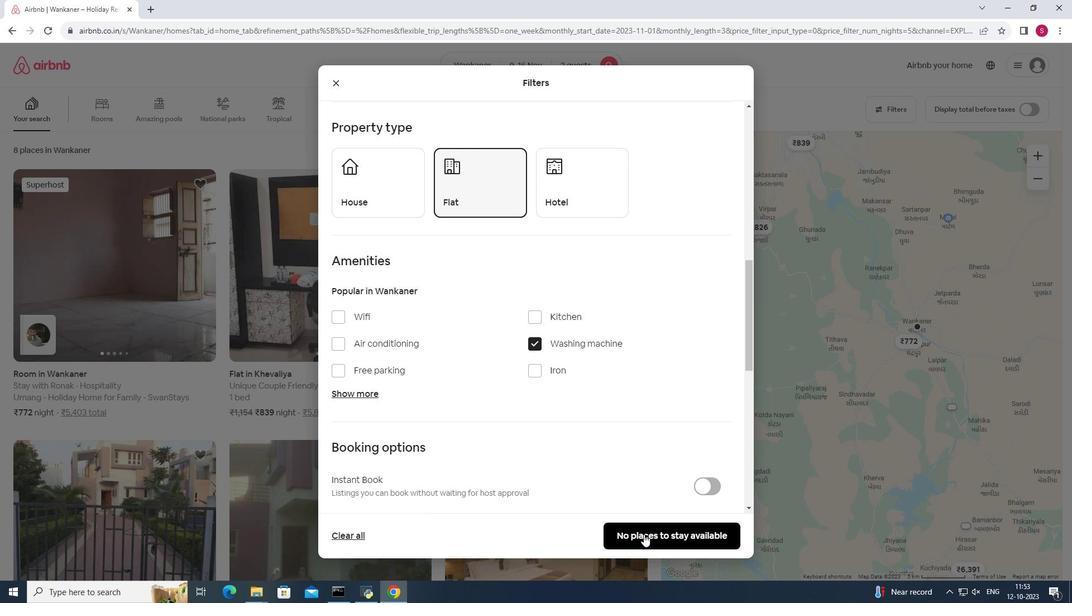
Action: Mouse pressed left at (643, 534)
Screenshot: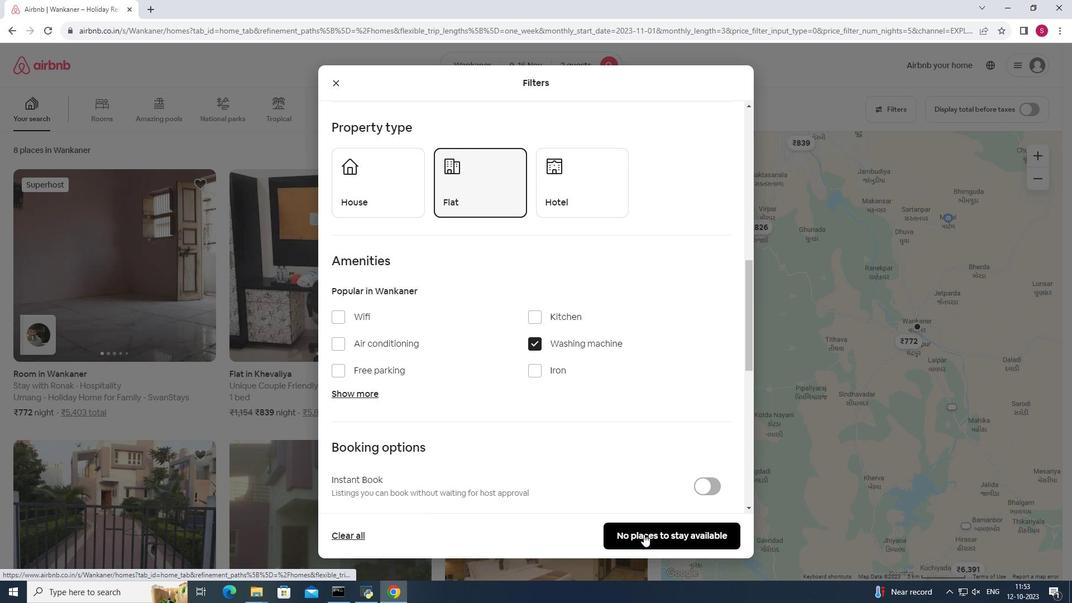 
Action: Mouse moved to (418, 244)
Screenshot: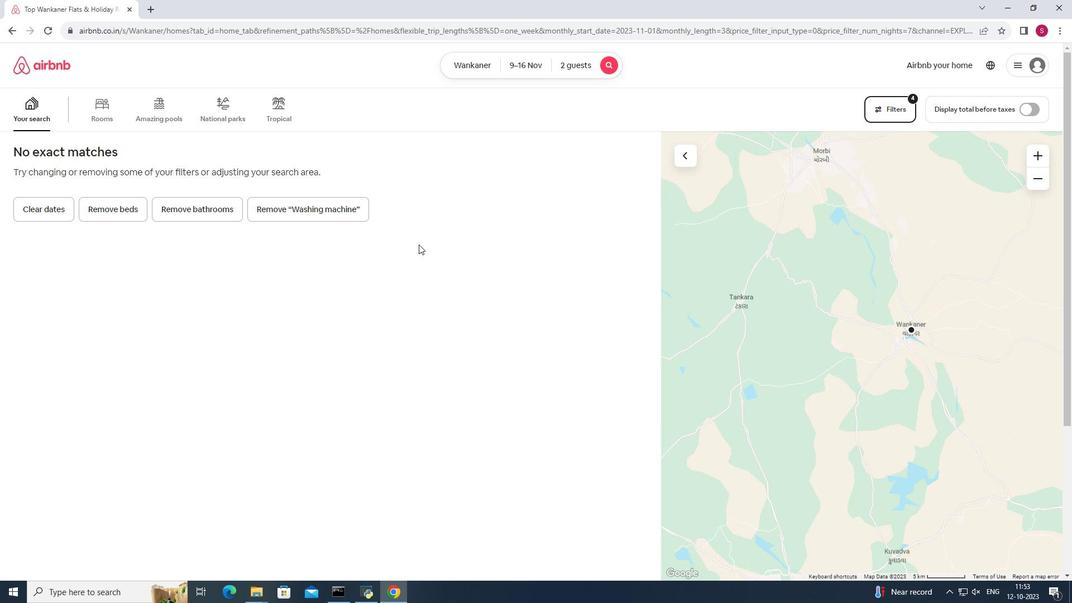
